 Task: Add in the project UniTech an epic 'Web Application Security'.
Action: Mouse moved to (221, 270)
Screenshot: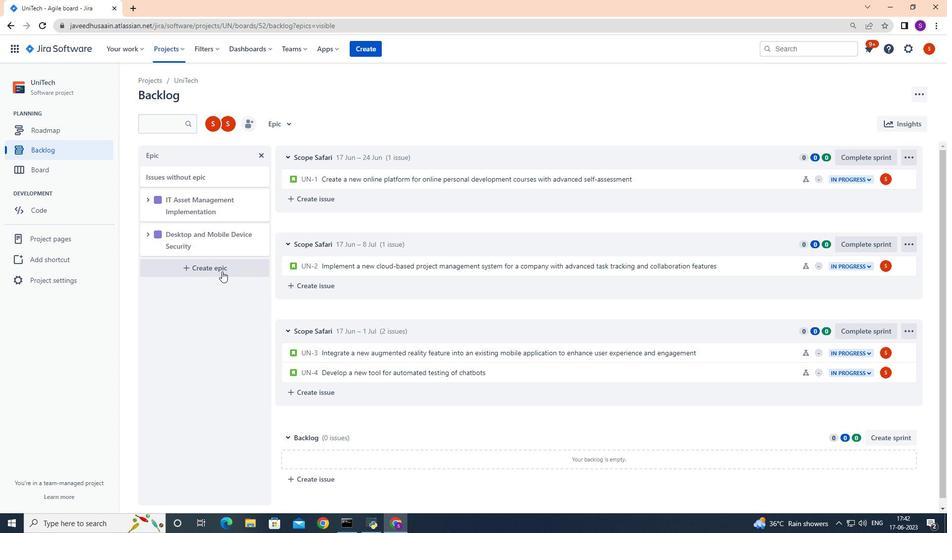 
Action: Mouse pressed left at (221, 270)
Screenshot: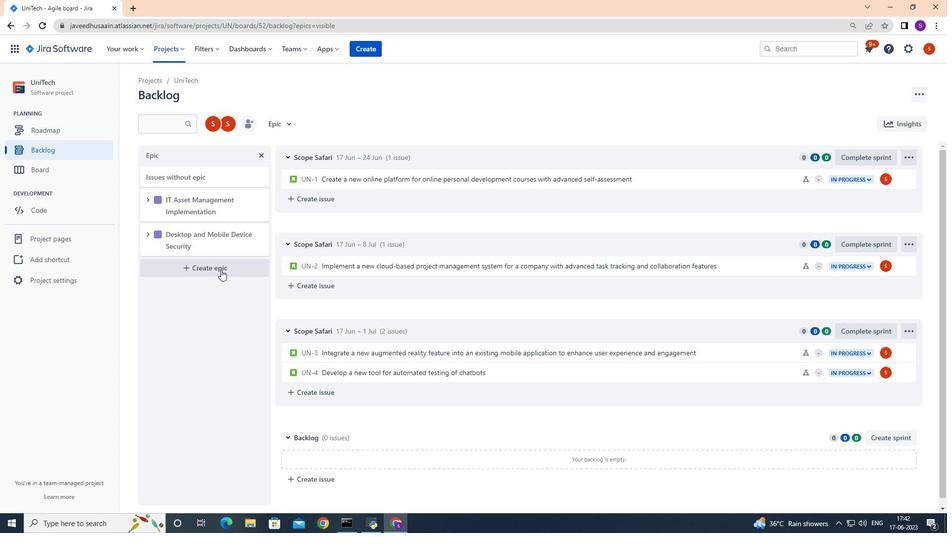 
Action: Mouse moved to (195, 270)
Screenshot: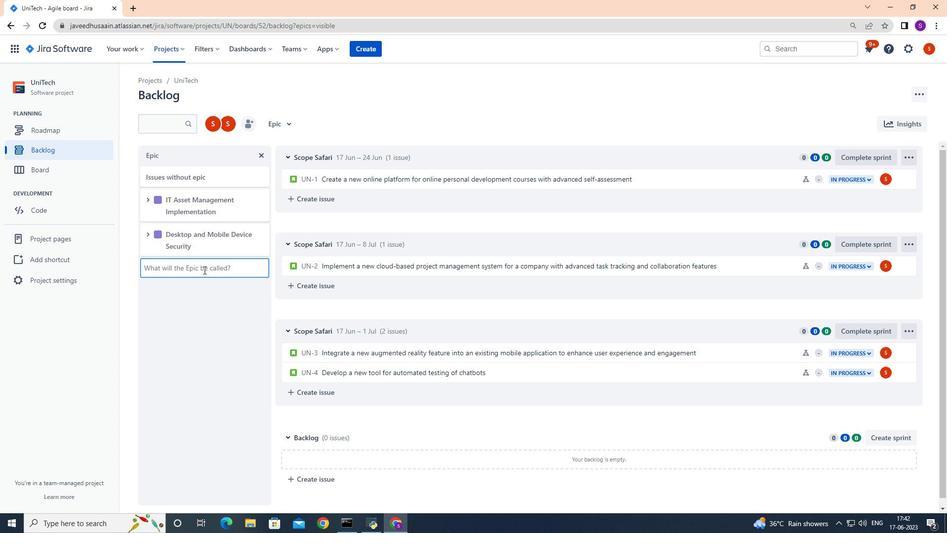 
Action: Mouse pressed left at (195, 270)
Screenshot: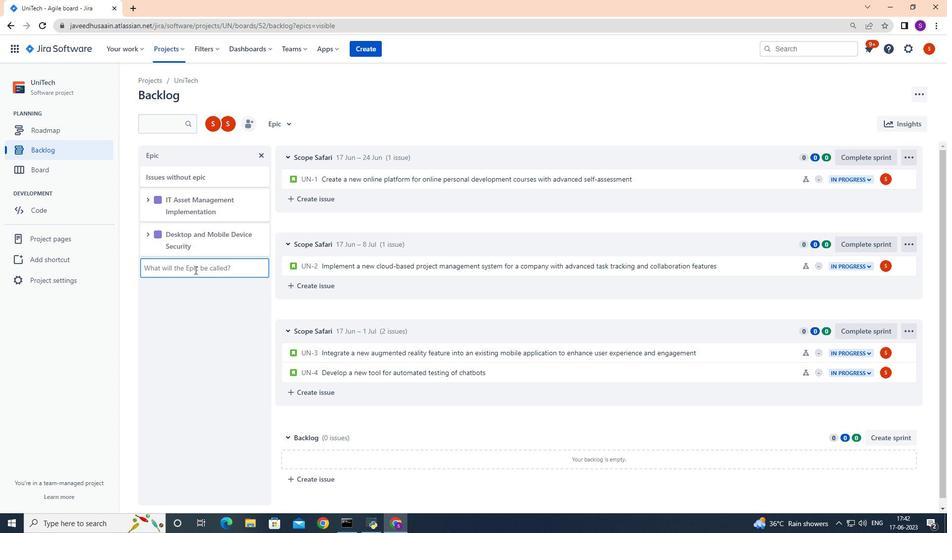 
Action: Key pressed <Key.shift>Web<Key.space><Key.shift>Application<Key.space><Key.shift>Securoty<Key.backspace><Key.backspace><Key.backspace><Key.backspace>rity
Screenshot: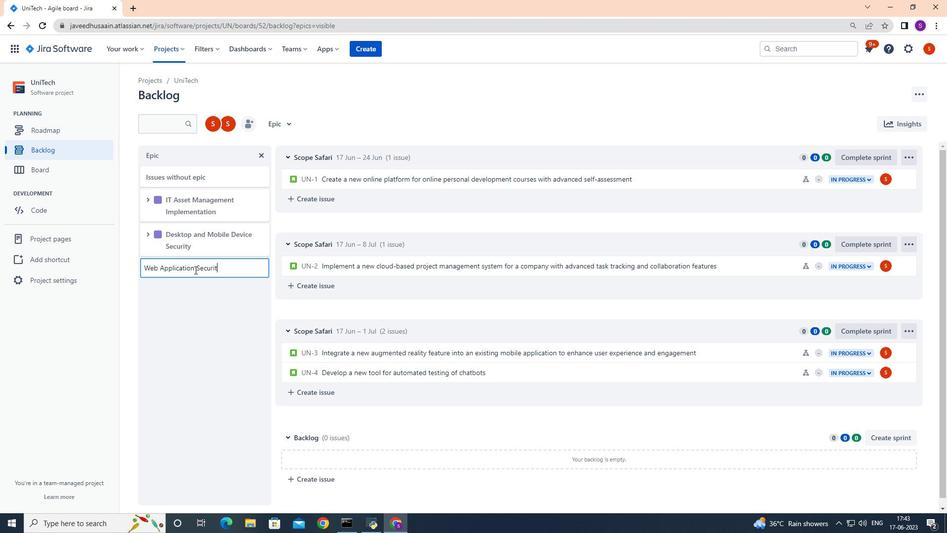 
Action: Mouse moved to (236, 277)
Screenshot: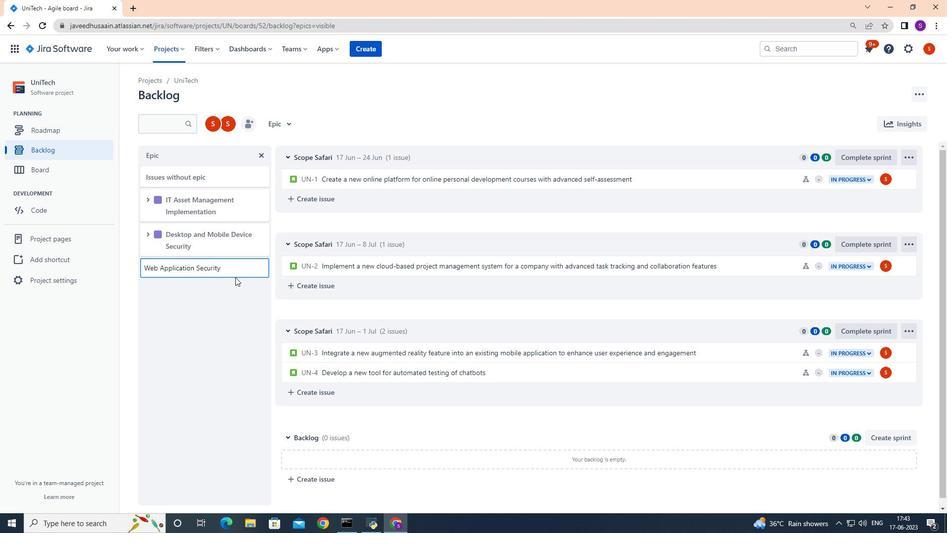 
Action: Key pressed <Key.enter>
Screenshot: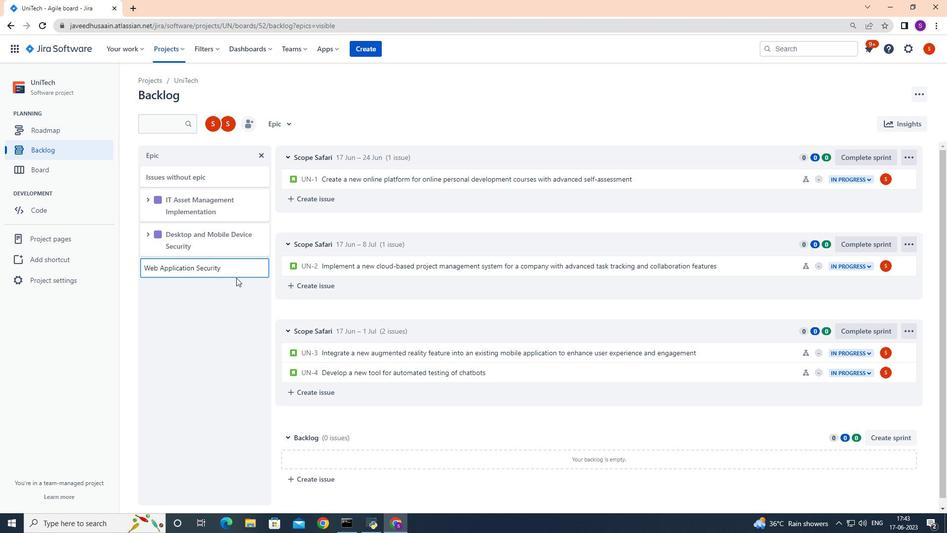 
Action: Mouse moved to (236, 278)
Screenshot: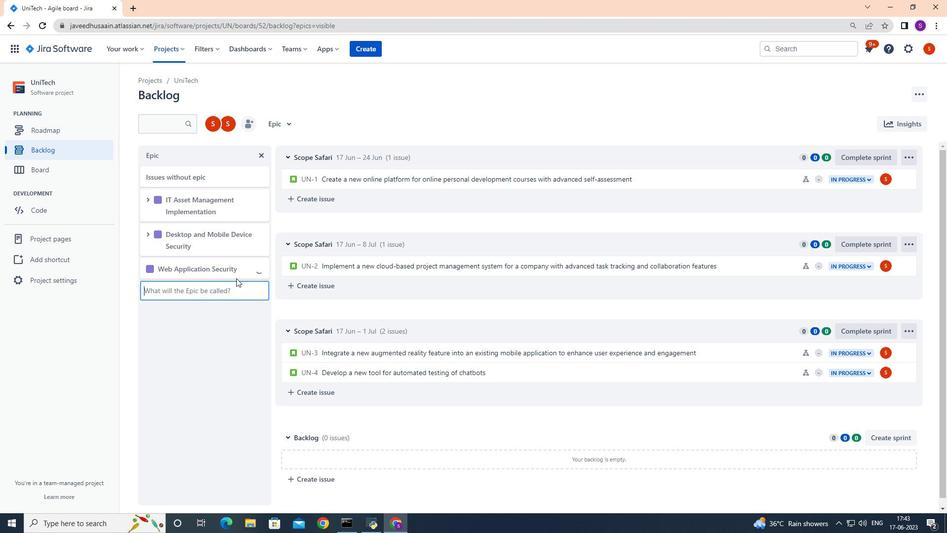 
